 Task: Find public transportation options from San Francisco, California, to San Jose, California.
Action: Mouse moved to (262, 91)
Screenshot: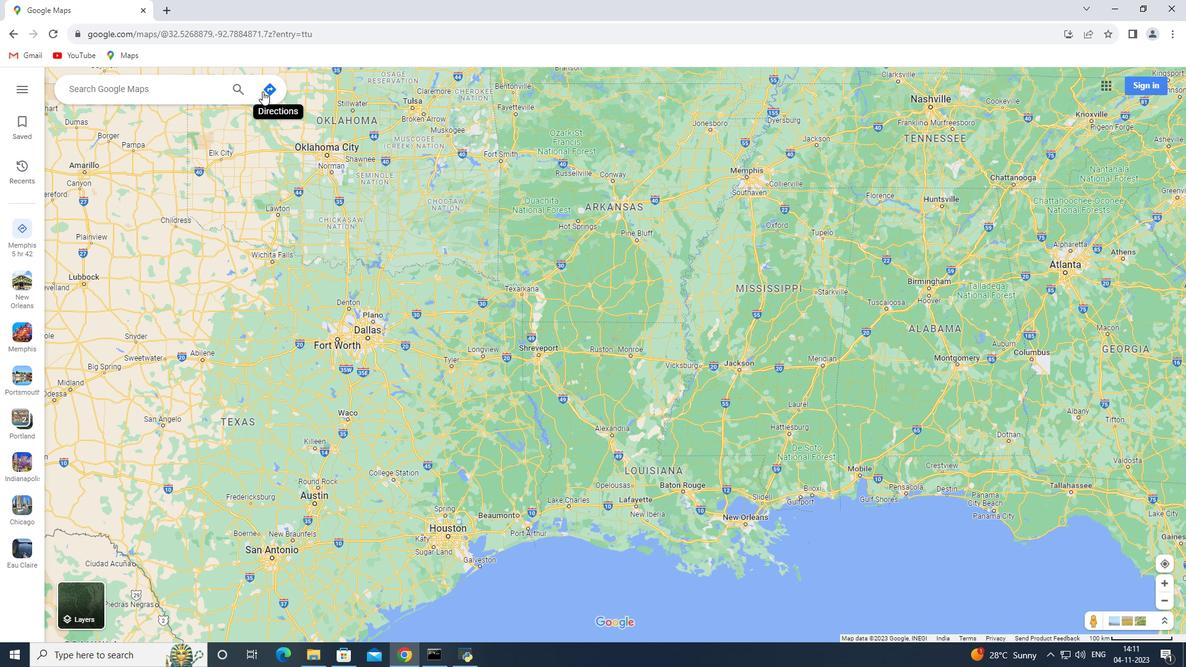 
Action: Mouse pressed left at (262, 91)
Screenshot: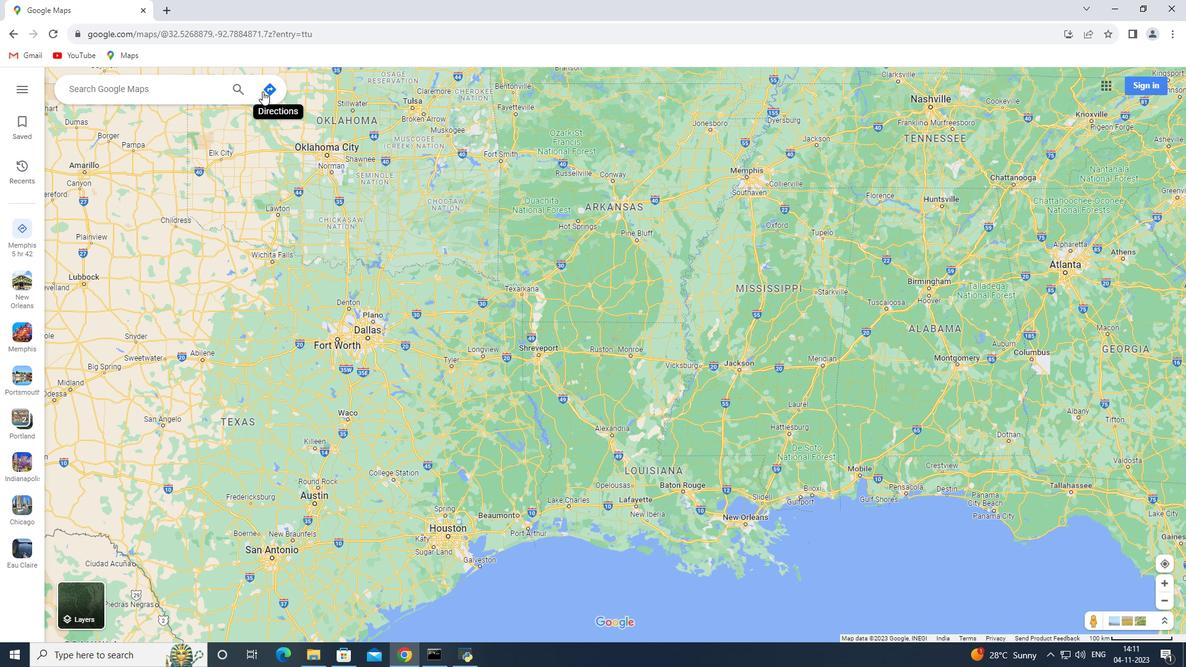 
Action: Mouse moved to (152, 110)
Screenshot: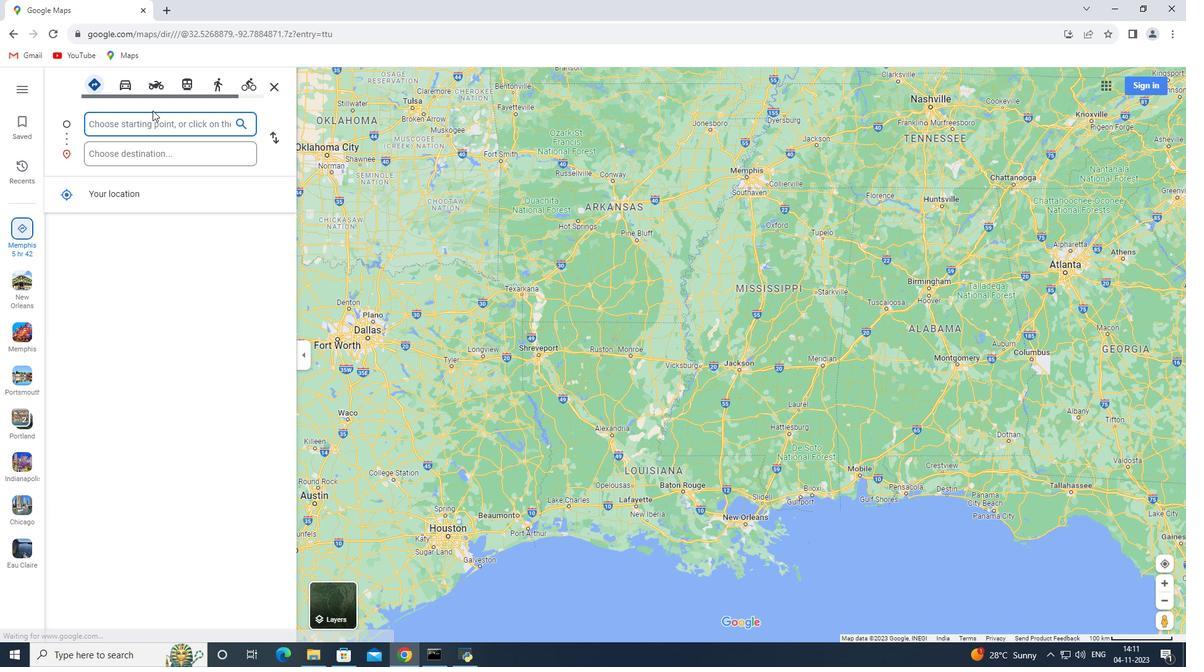 
Action: Key pressed <Key.shift>San<Key.space><Key.shift>Francisco,<Key.space><Key.shift>Calo<Key.backspace>ifornia
Screenshot: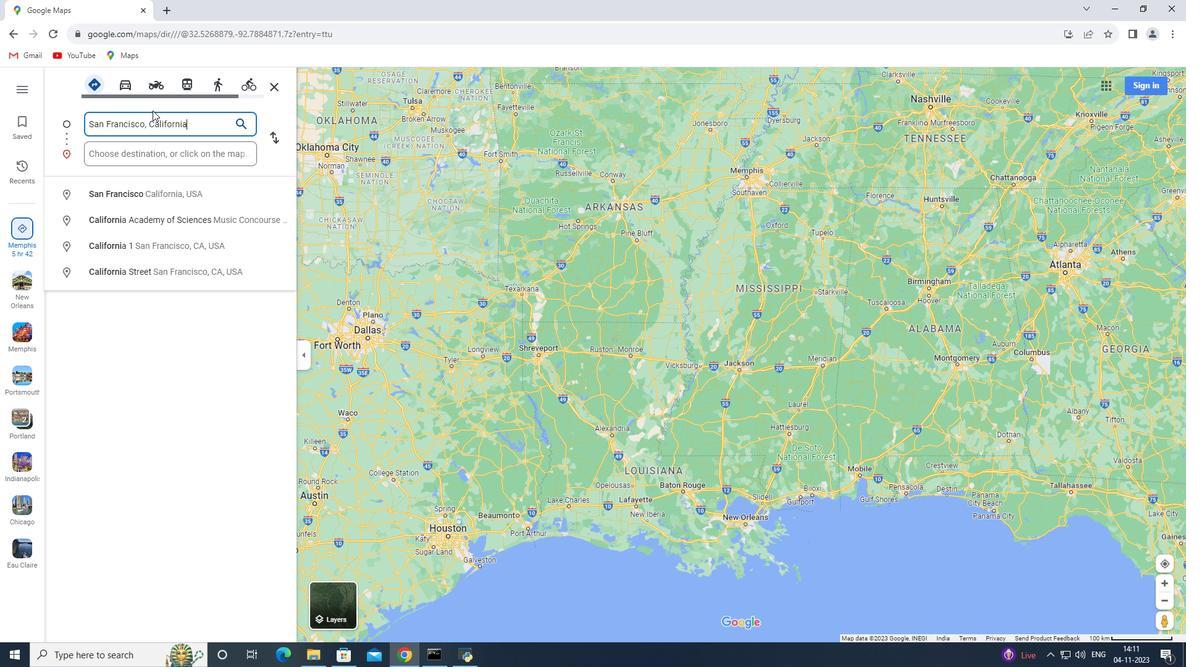 
Action: Mouse moved to (143, 153)
Screenshot: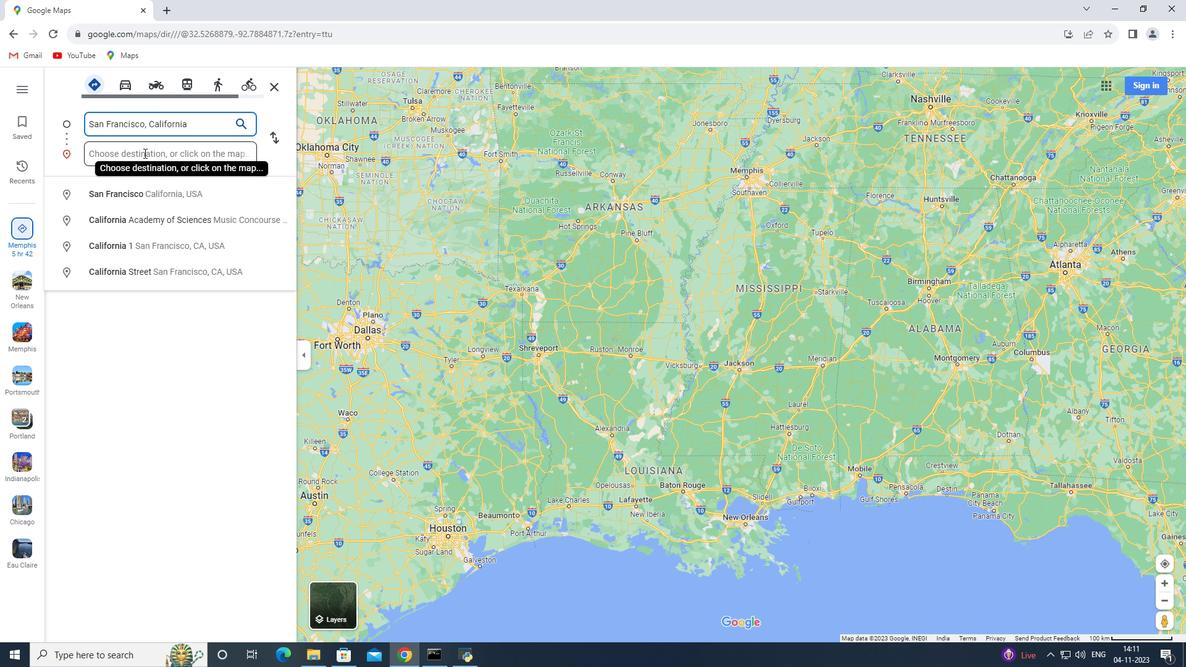
Action: Mouse pressed left at (143, 153)
Screenshot: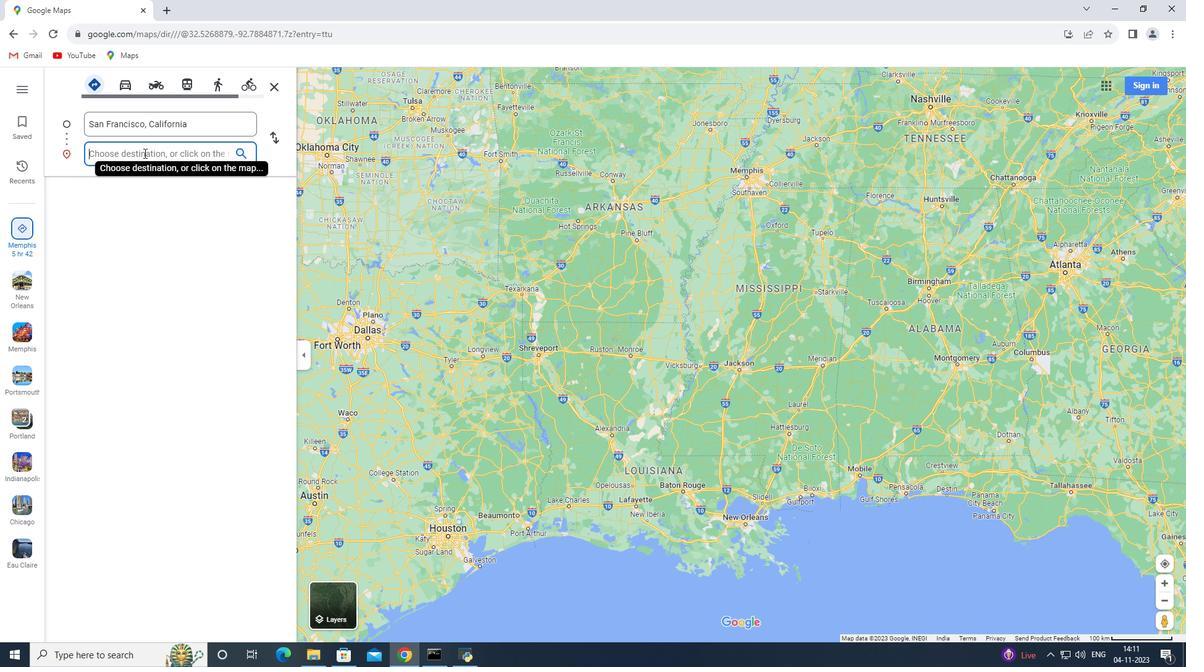 
Action: Key pressed <Key.shift>San<Key.space><Key.shift>Jose,<Key.space><Key.shift>california<Key.enter>
Screenshot: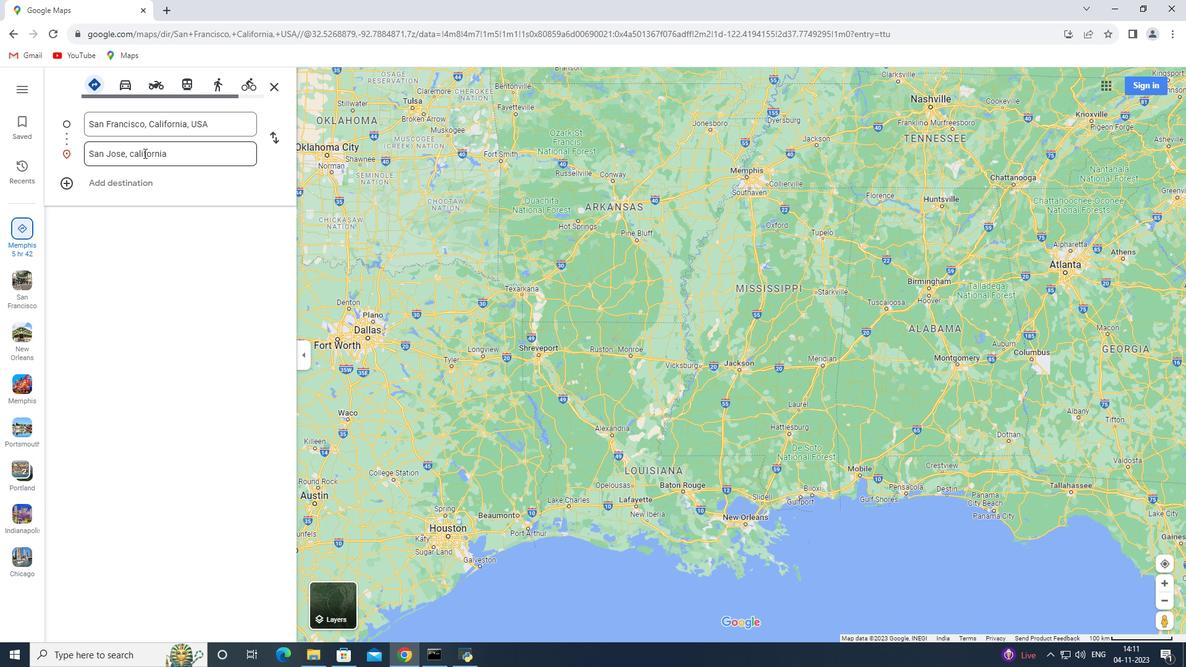 
Action: Mouse moved to (508, 87)
Screenshot: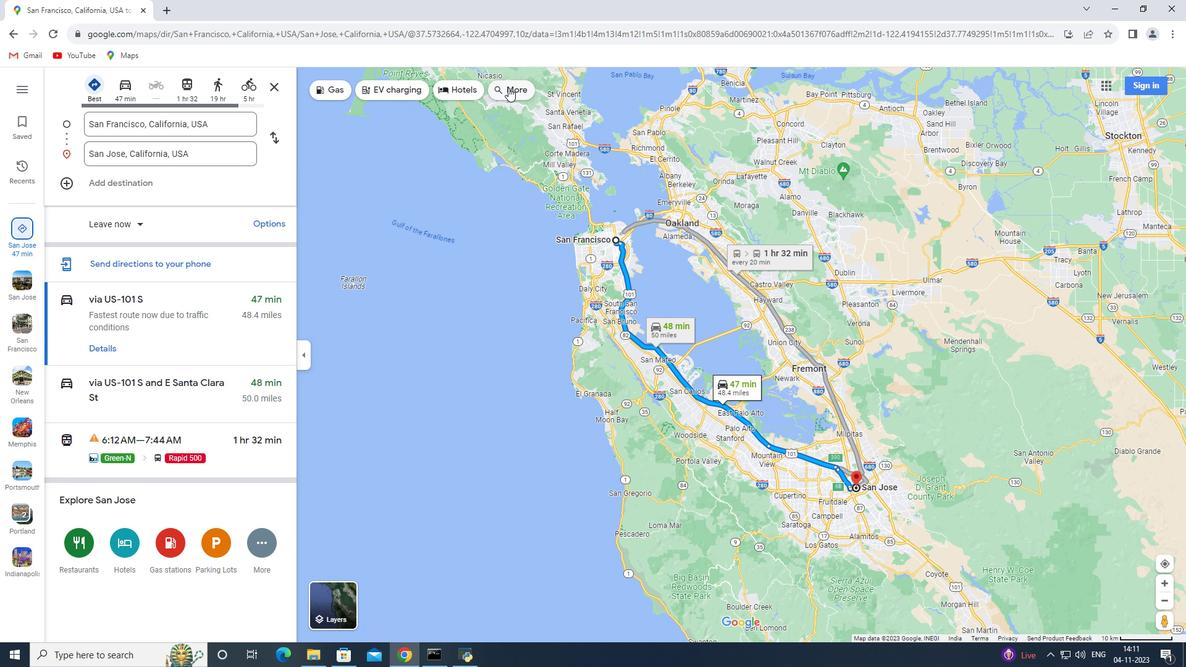 
Action: Mouse pressed left at (508, 87)
Screenshot: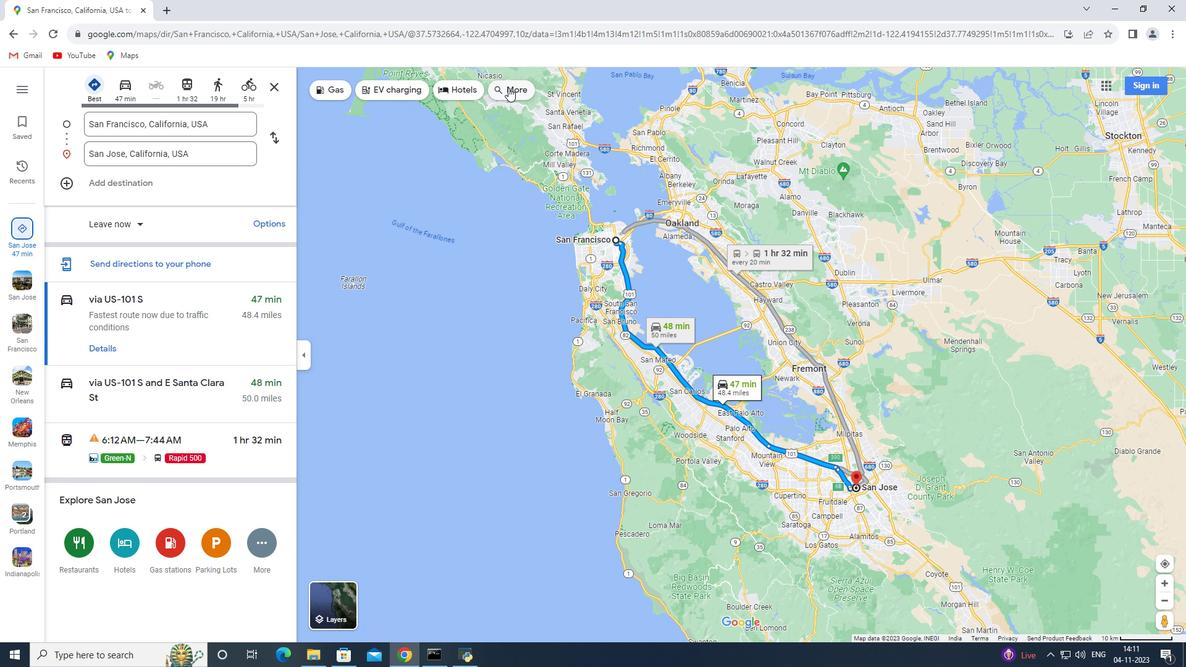 
Action: Mouse moved to (129, 85)
Screenshot: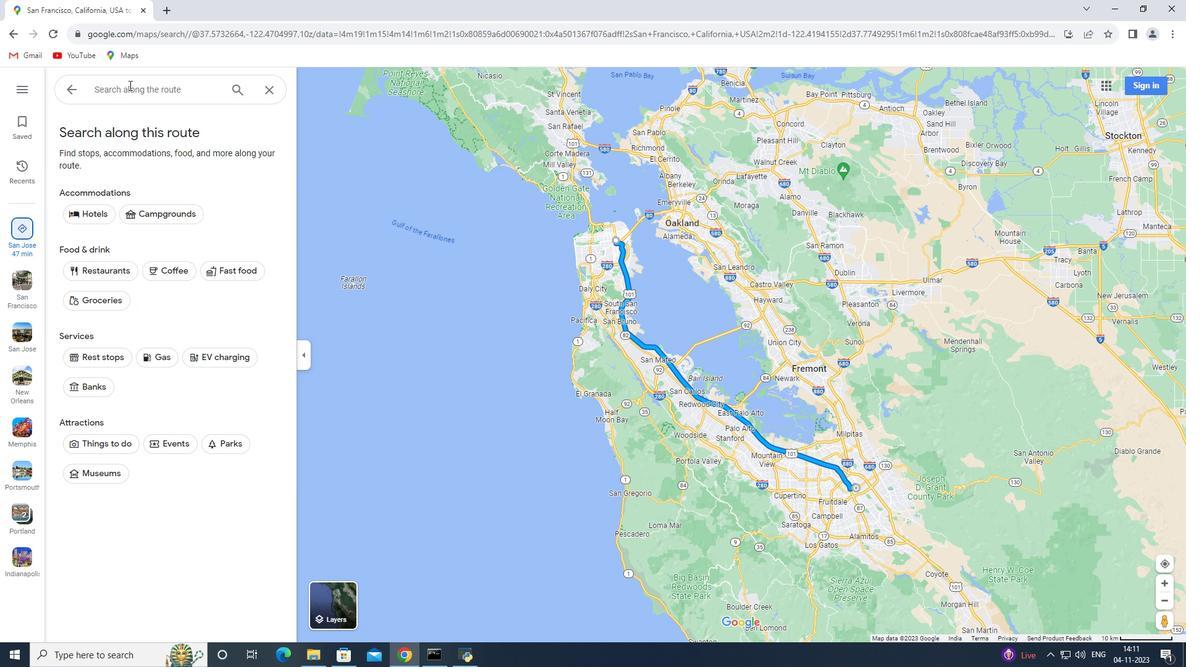 
Action: Mouse pressed left at (129, 85)
Screenshot: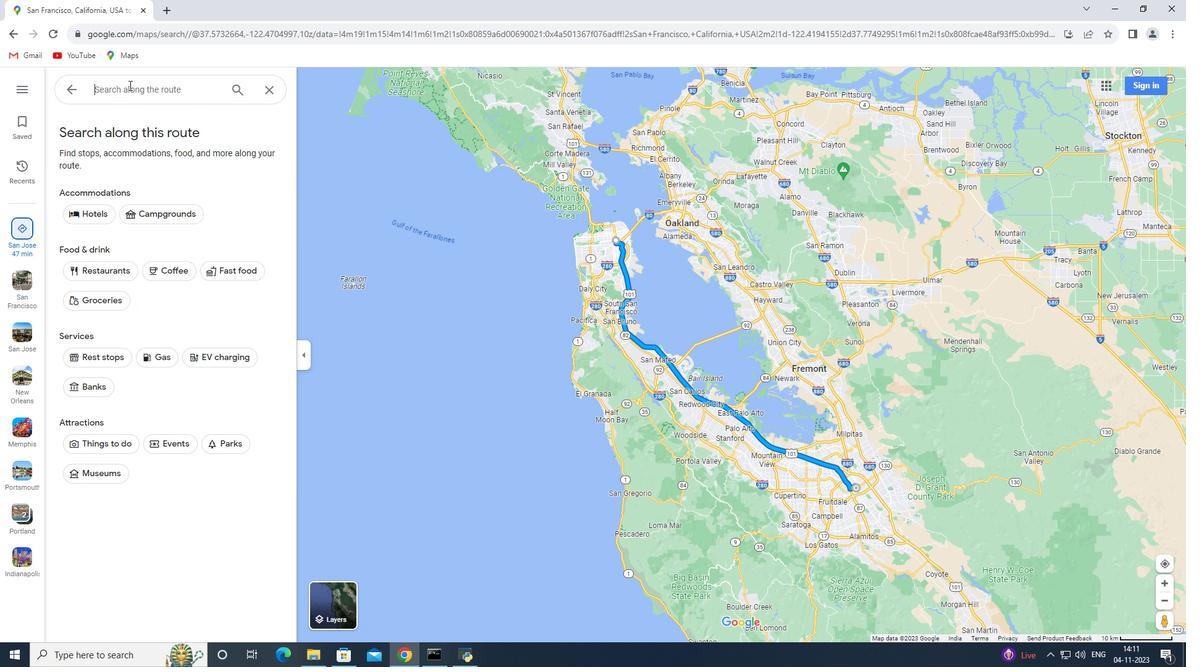 
Action: Key pressed public<Key.space>transportation<Key.enter>
Screenshot: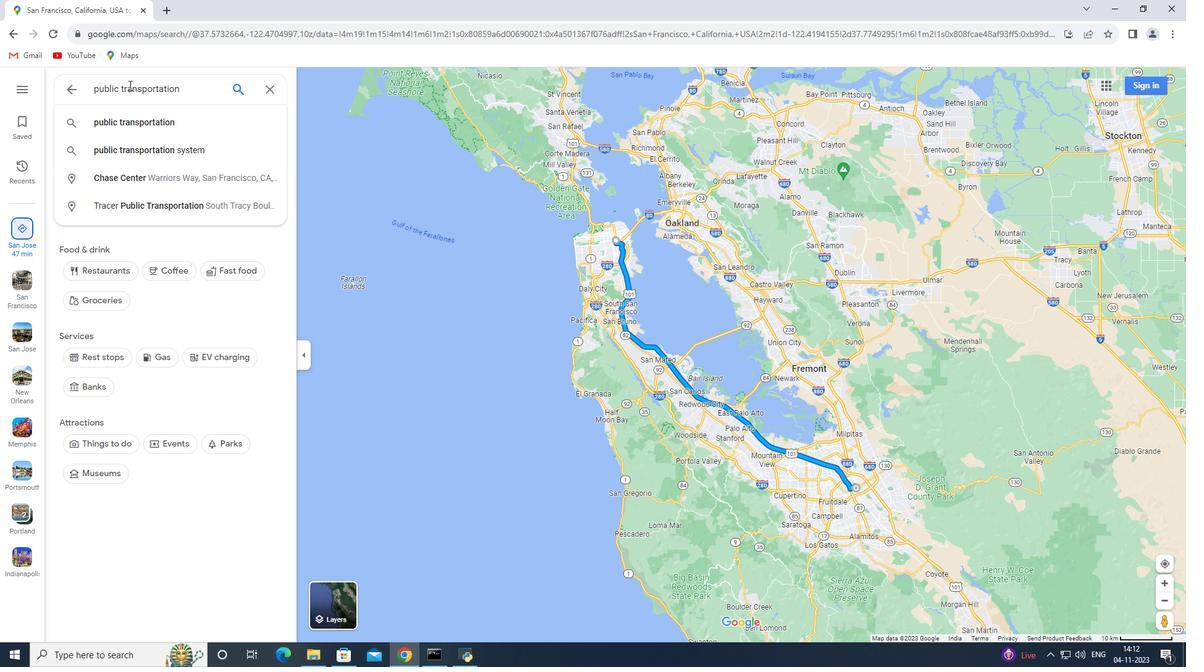 
Action: Mouse moved to (143, 122)
Screenshot: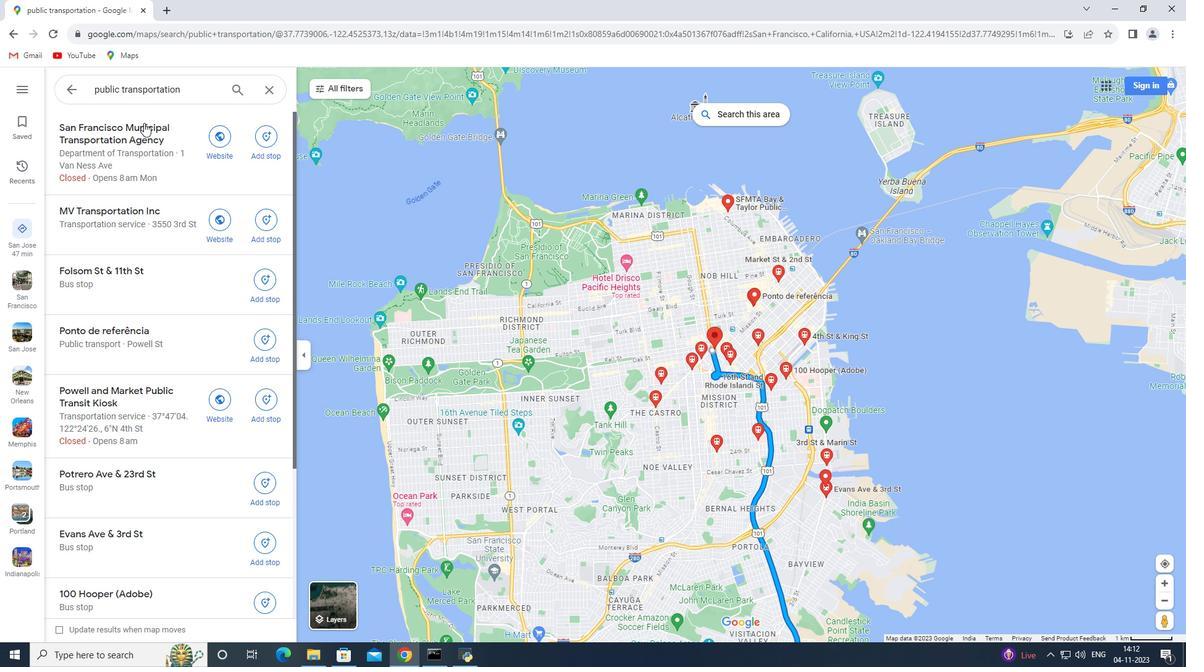 
